 Task: Enable the option Allow page invitations.
Action: Mouse moved to (864, 116)
Screenshot: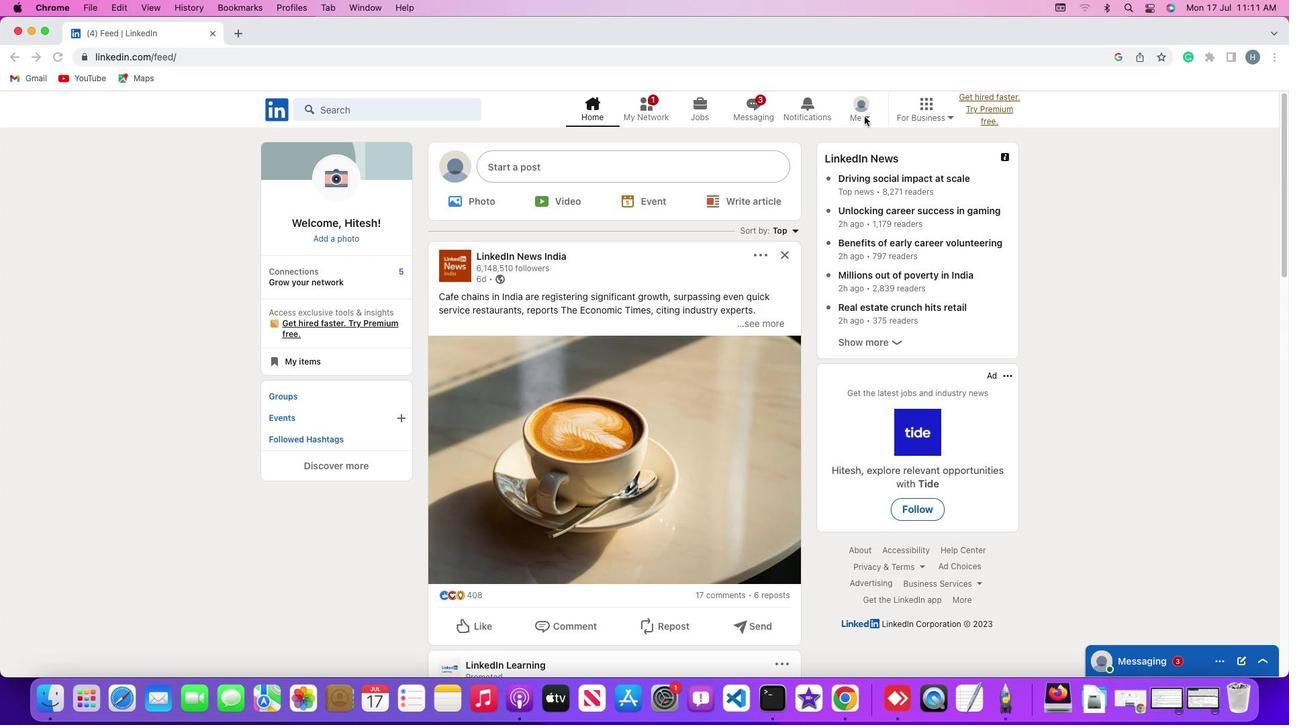 
Action: Mouse pressed left at (864, 116)
Screenshot: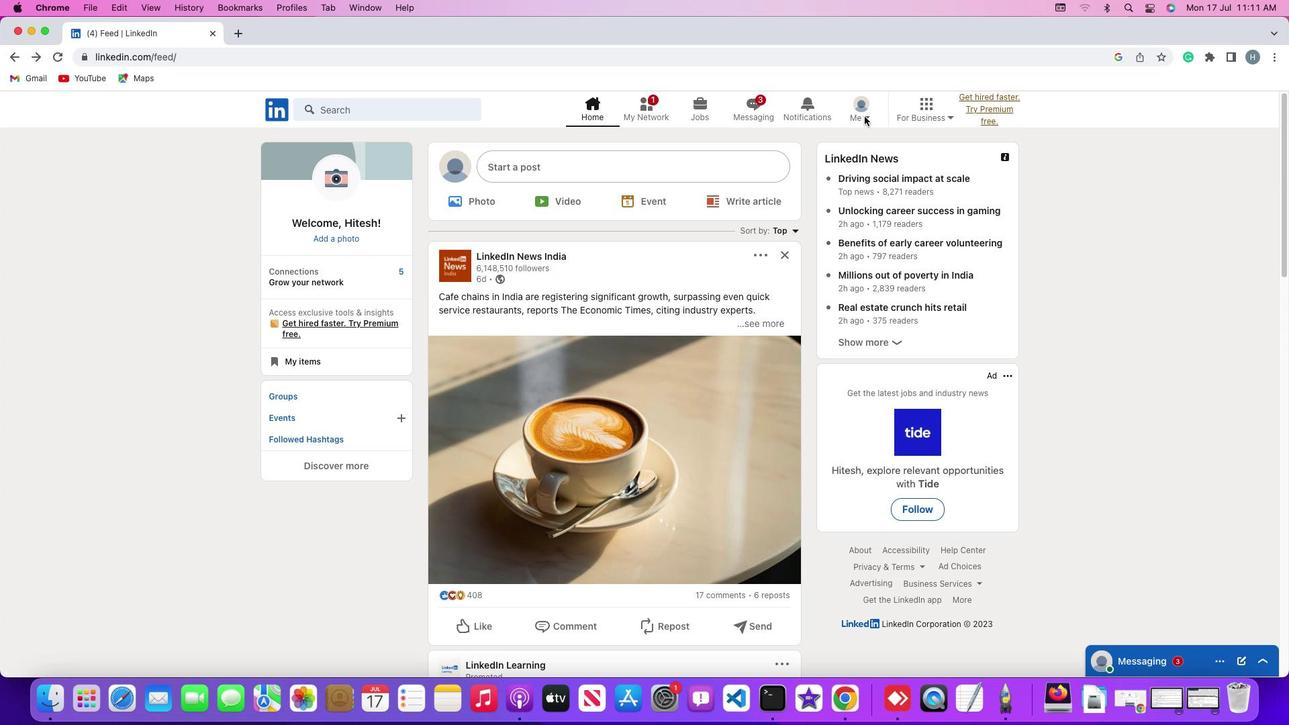 
Action: Mouse moved to (867, 116)
Screenshot: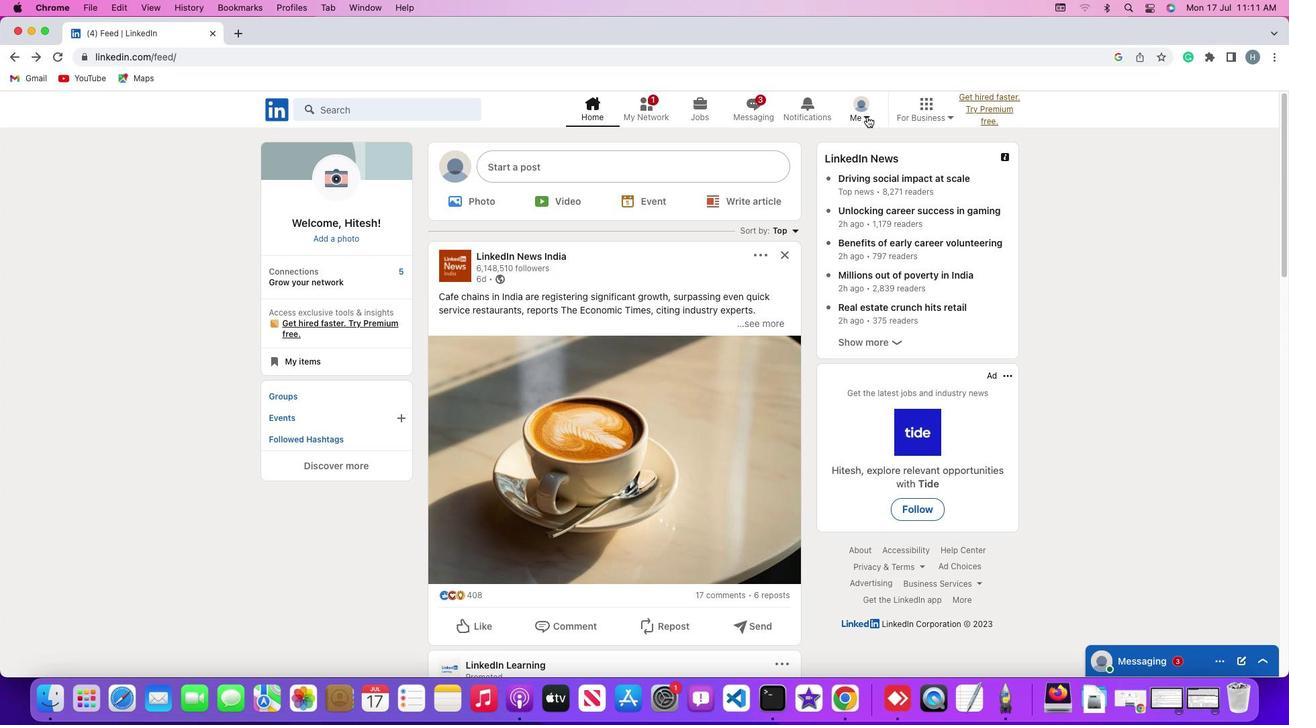 
Action: Mouse pressed left at (867, 116)
Screenshot: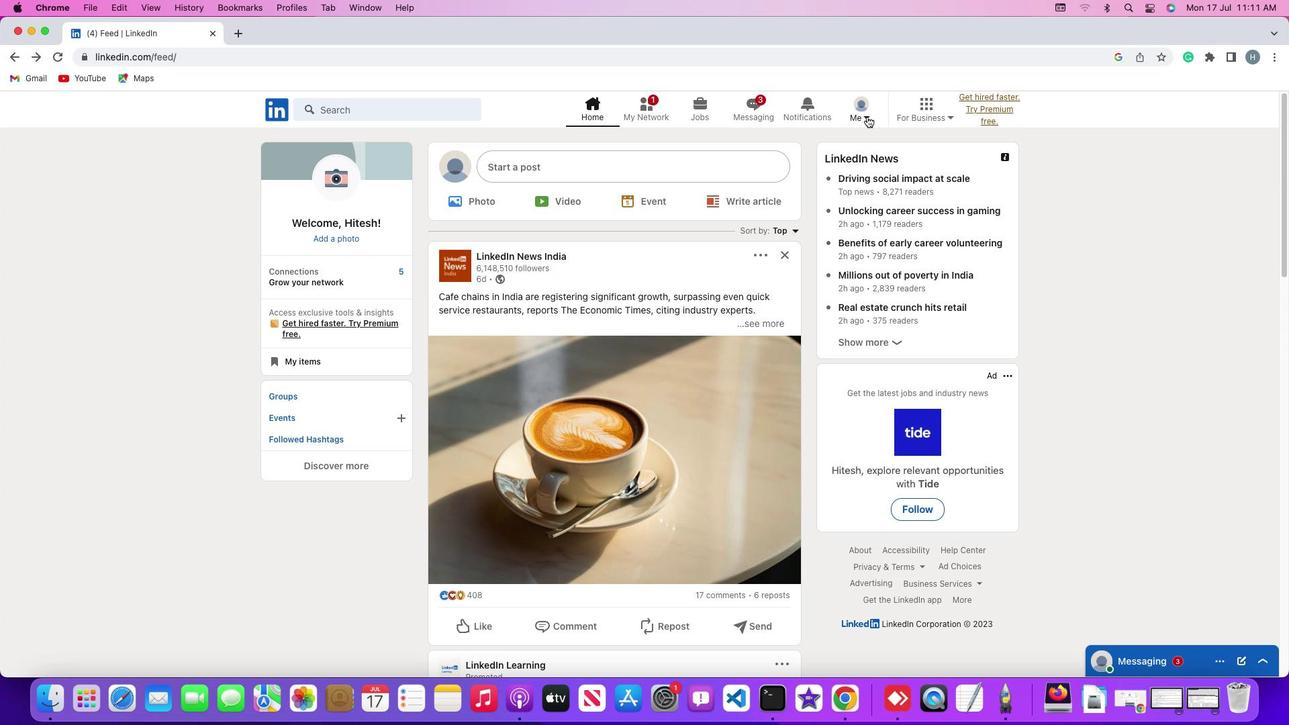 
Action: Mouse moved to (785, 256)
Screenshot: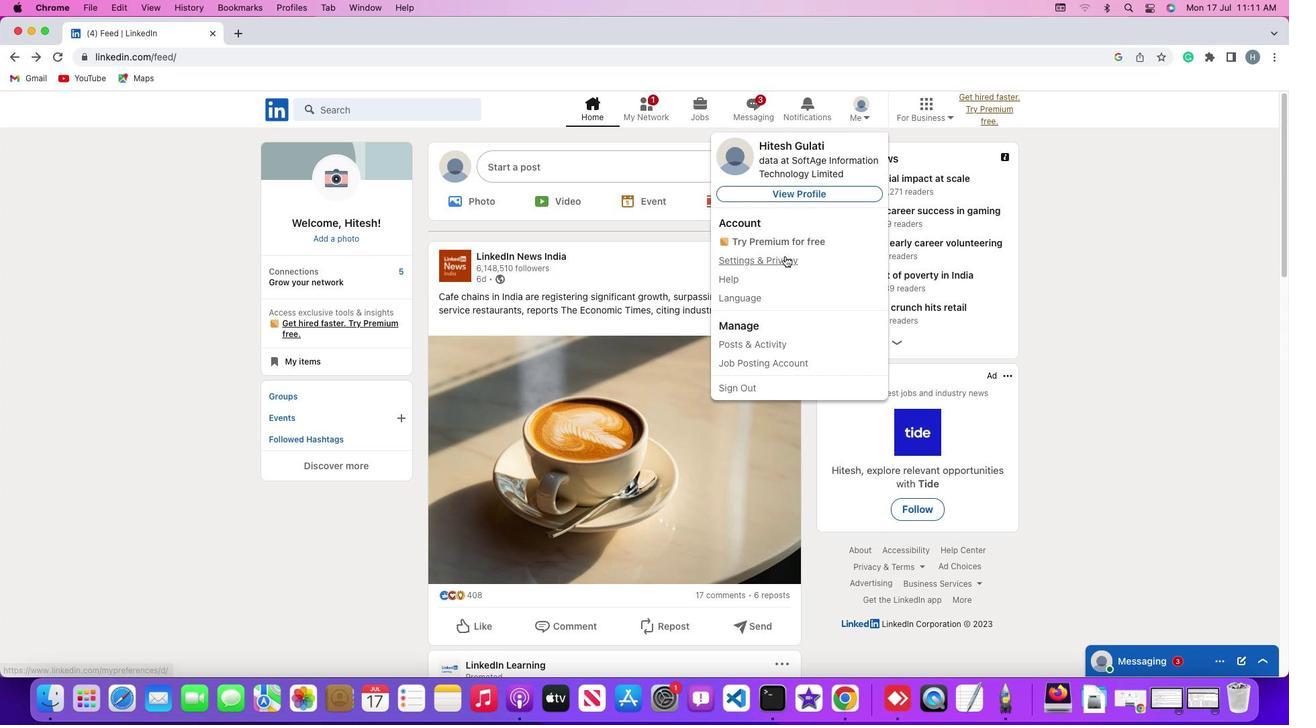 
Action: Mouse pressed left at (785, 256)
Screenshot: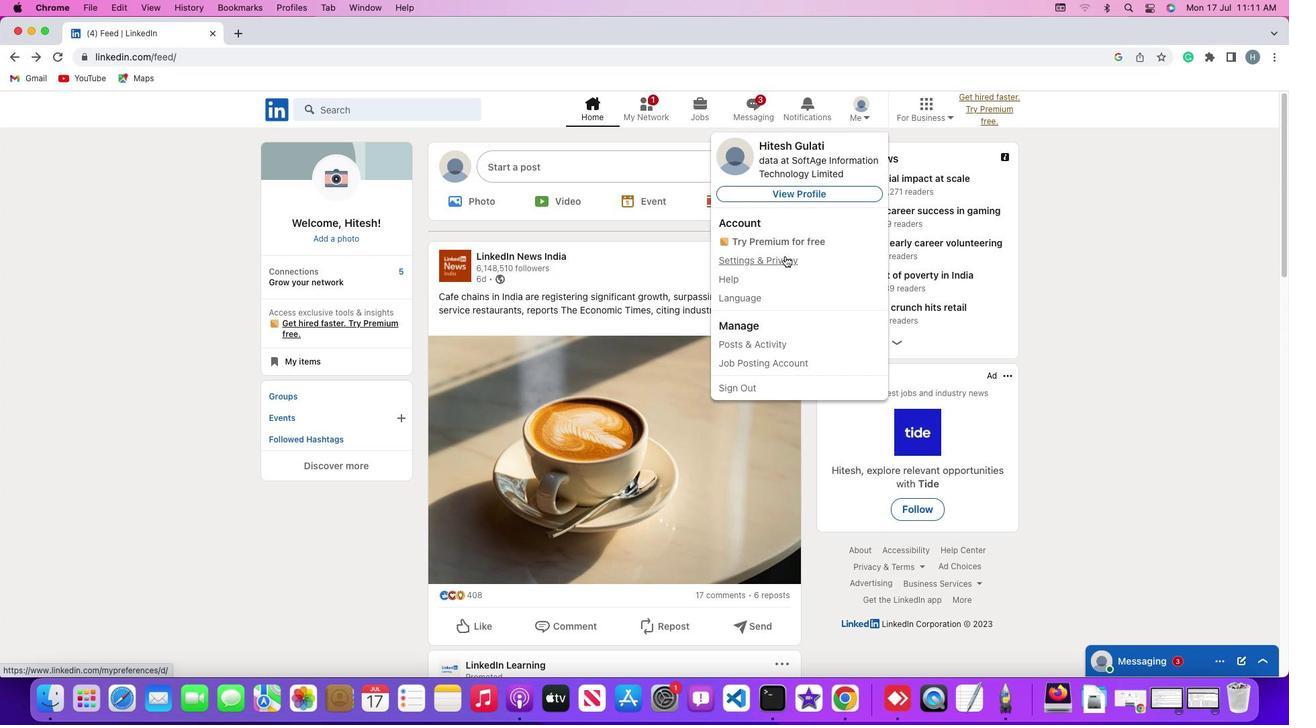 
Action: Mouse moved to (116, 355)
Screenshot: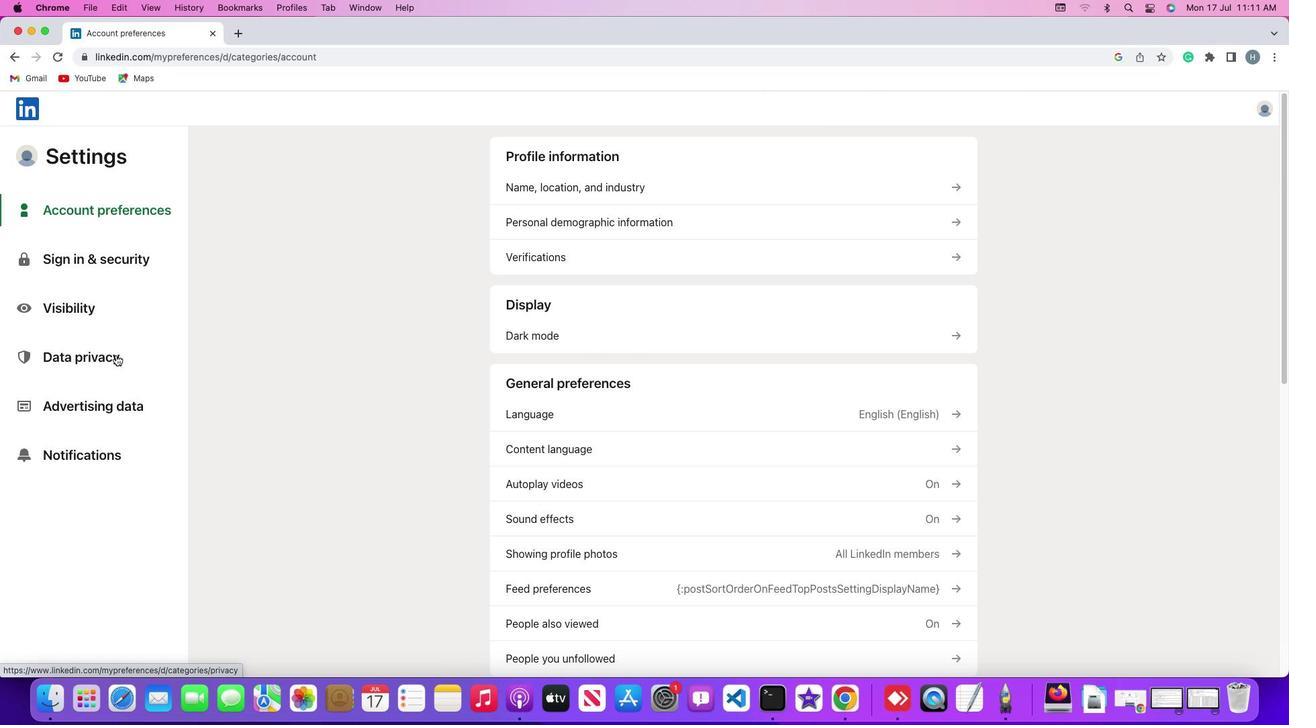 
Action: Mouse pressed left at (116, 355)
Screenshot: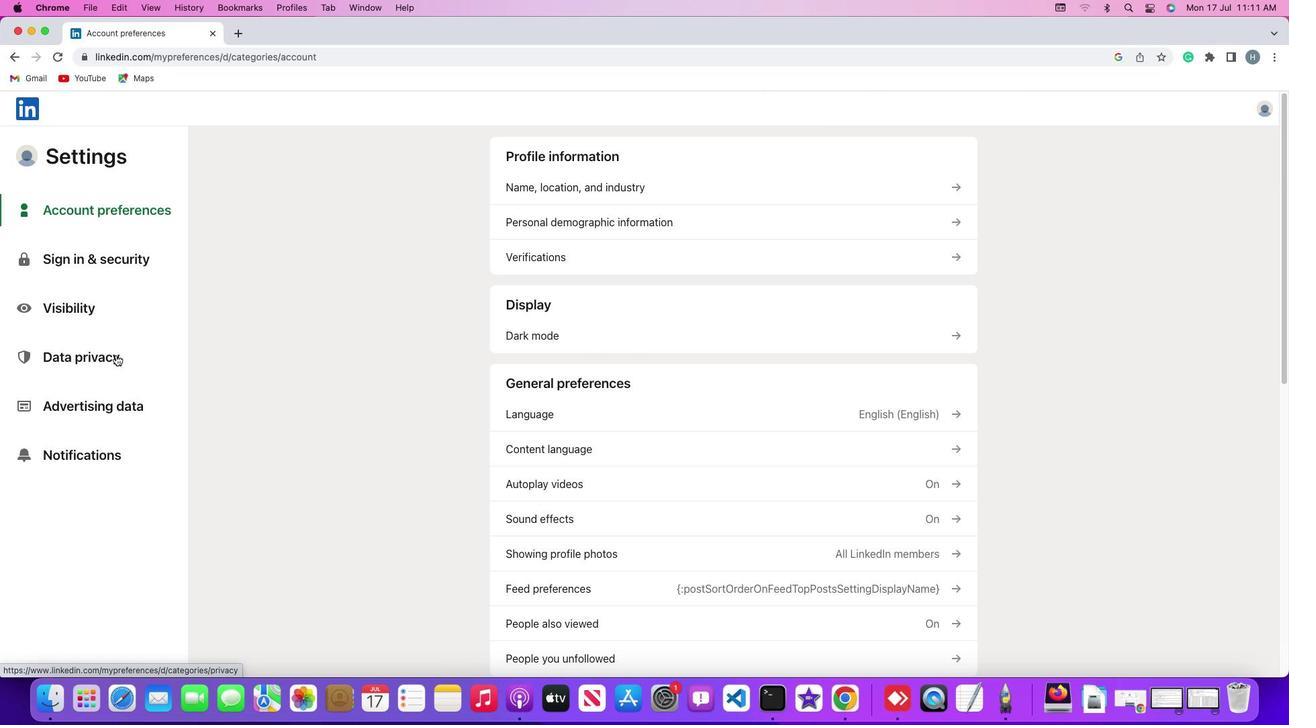
Action: Mouse pressed left at (116, 355)
Screenshot: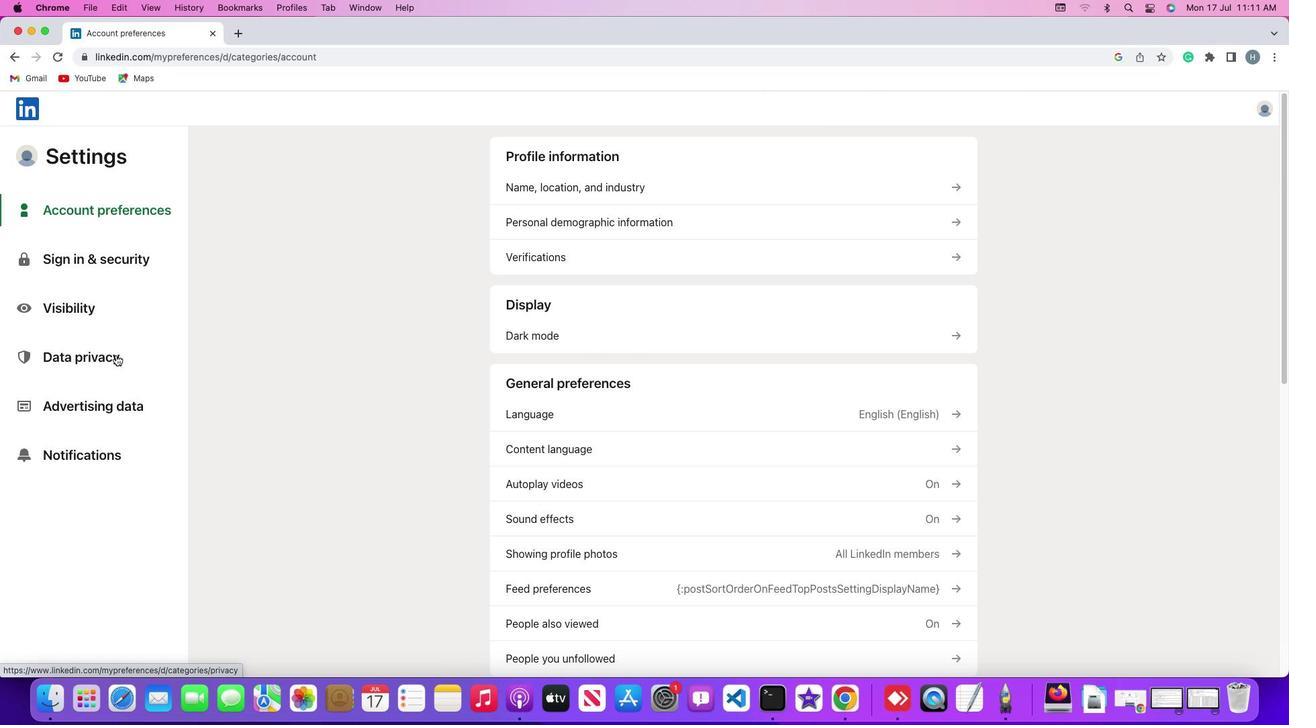 
Action: Mouse moved to (570, 472)
Screenshot: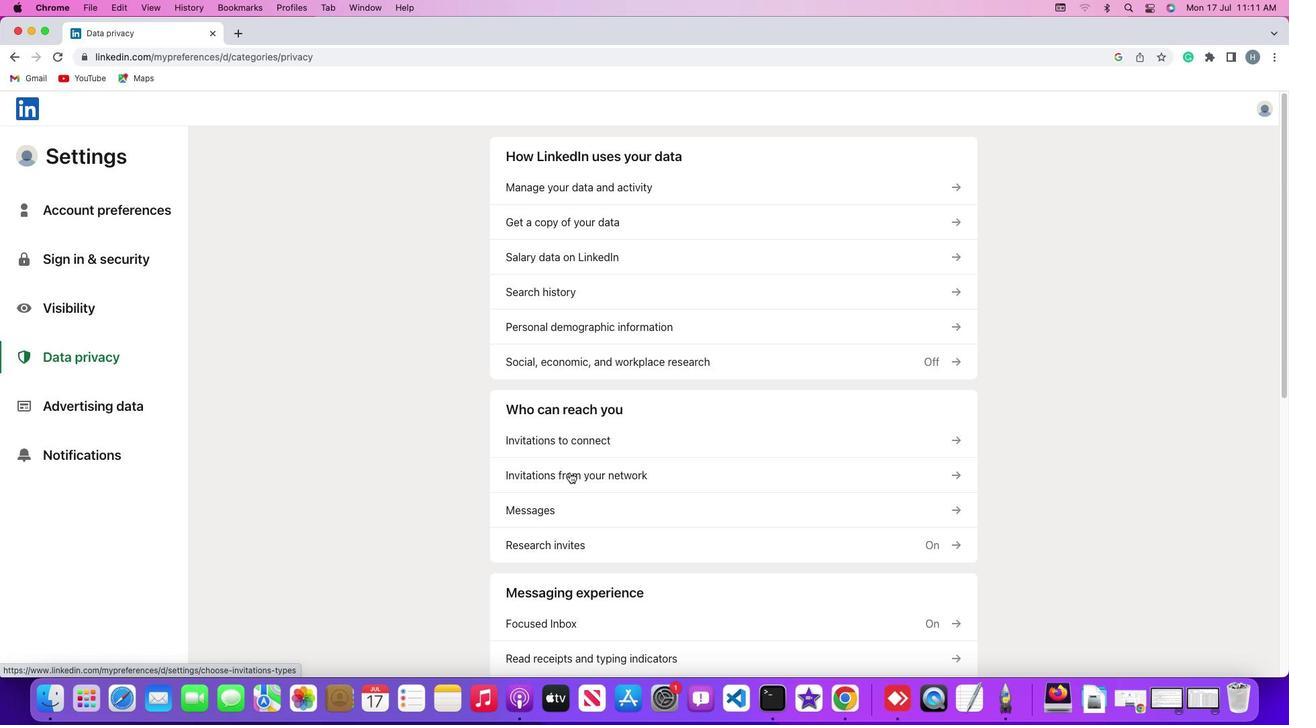 
Action: Mouse pressed left at (570, 472)
Screenshot: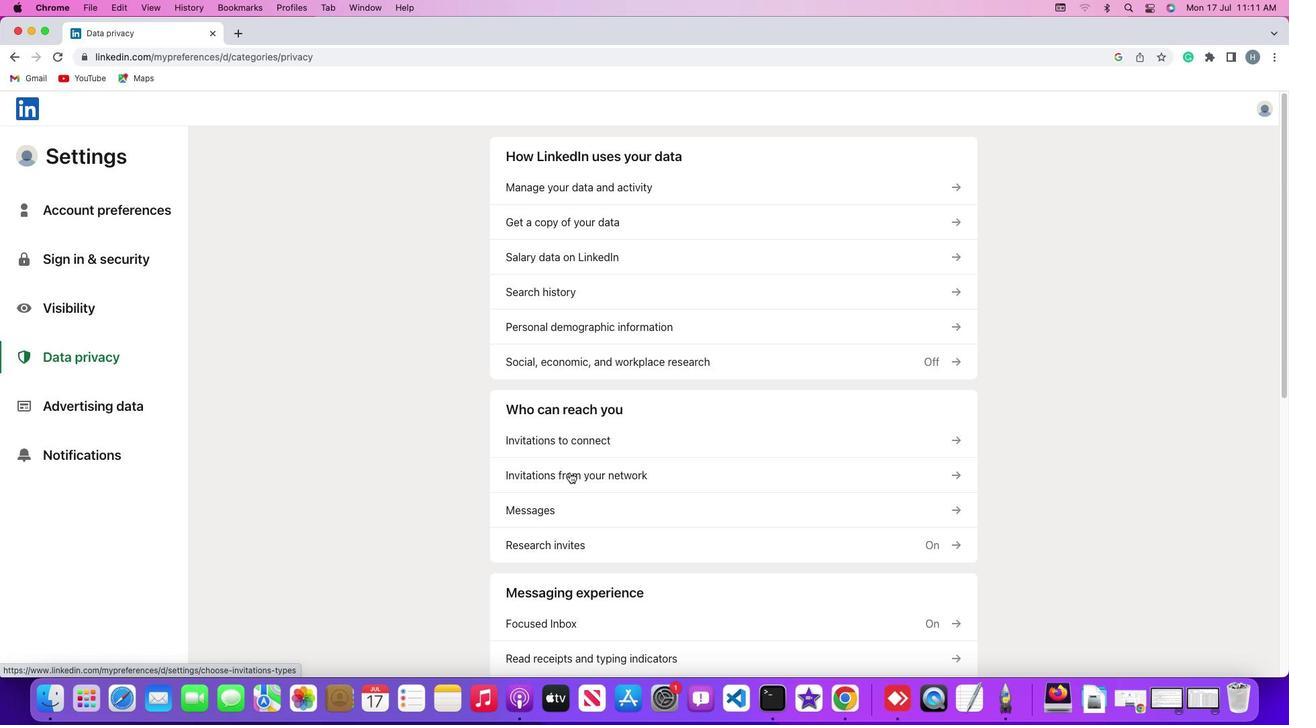 
Action: Mouse moved to (932, 237)
Screenshot: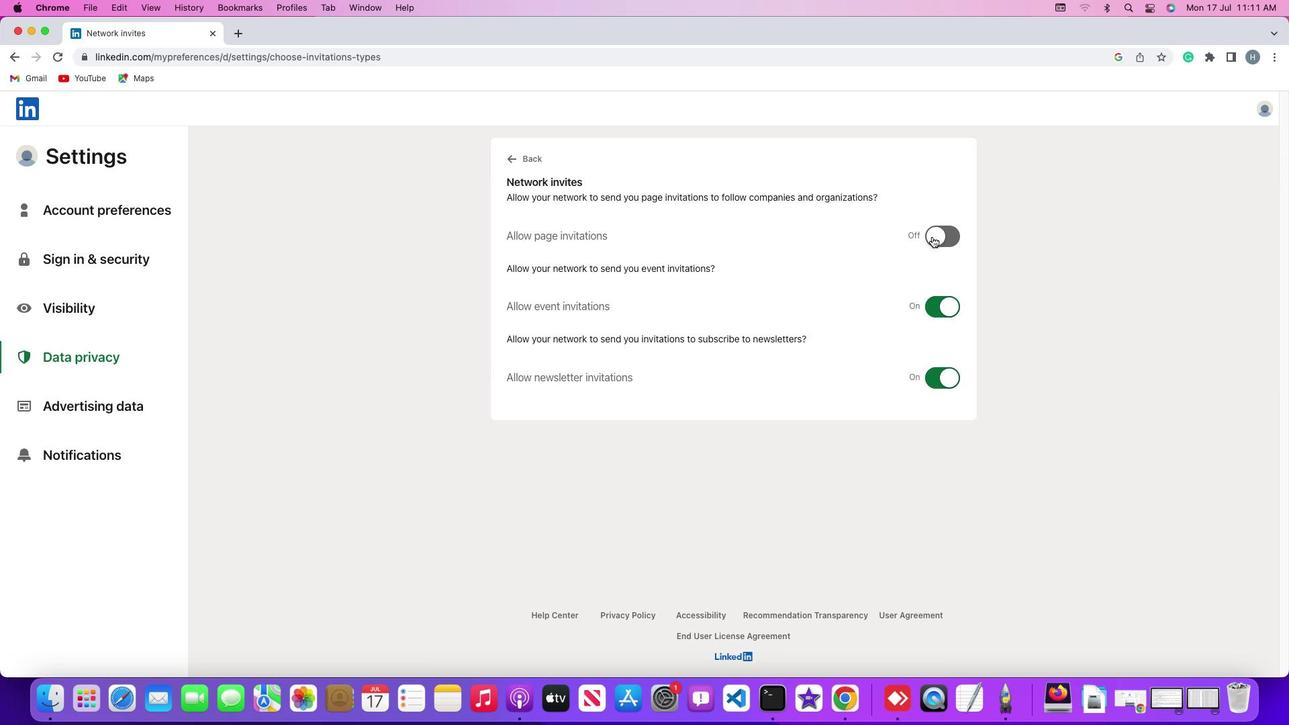 
Action: Mouse pressed left at (932, 237)
Screenshot: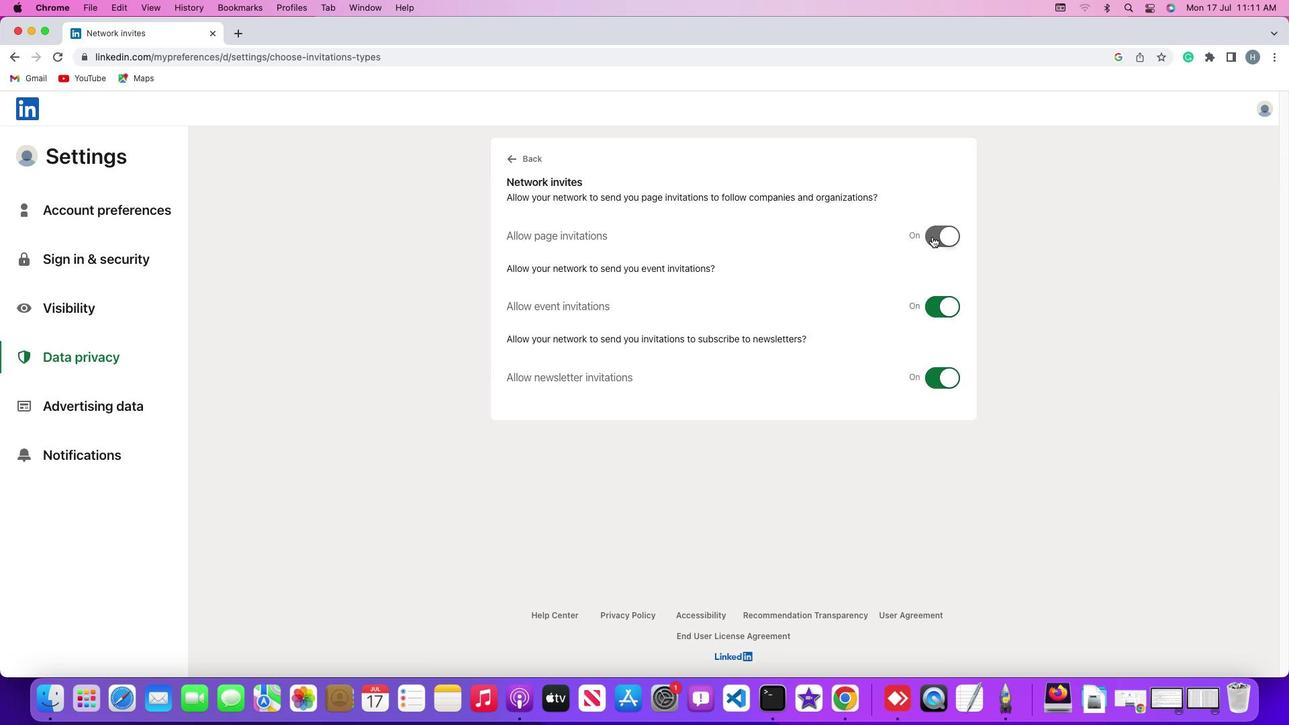 
